Task: Check the average views per listing of shower stall in the last 5 years.
Action: Mouse moved to (861, 192)
Screenshot: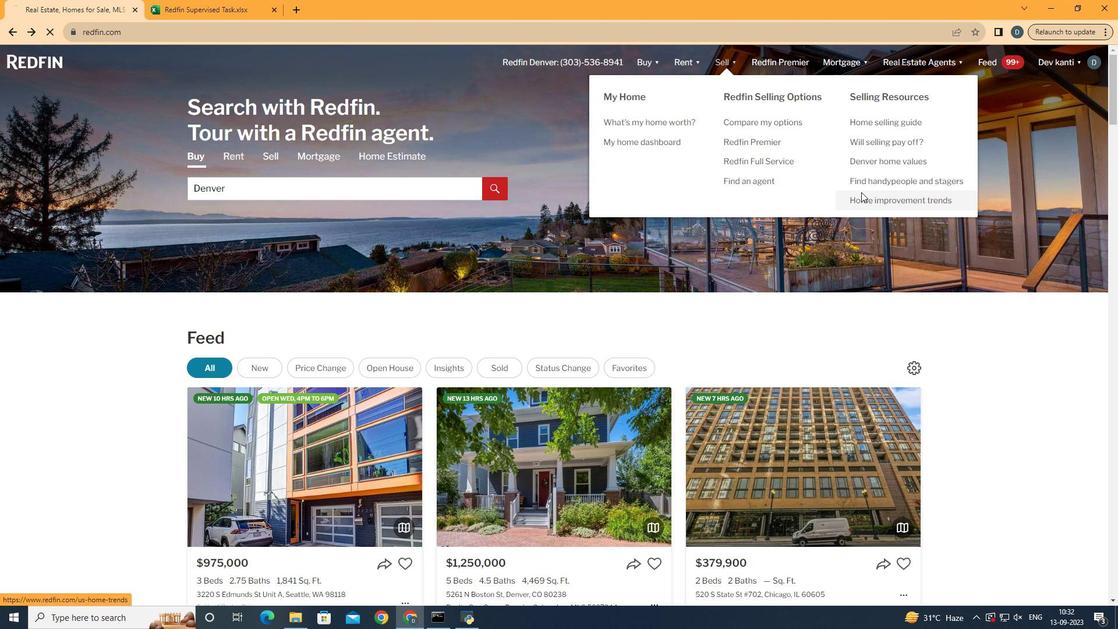 
Action: Mouse pressed left at (861, 192)
Screenshot: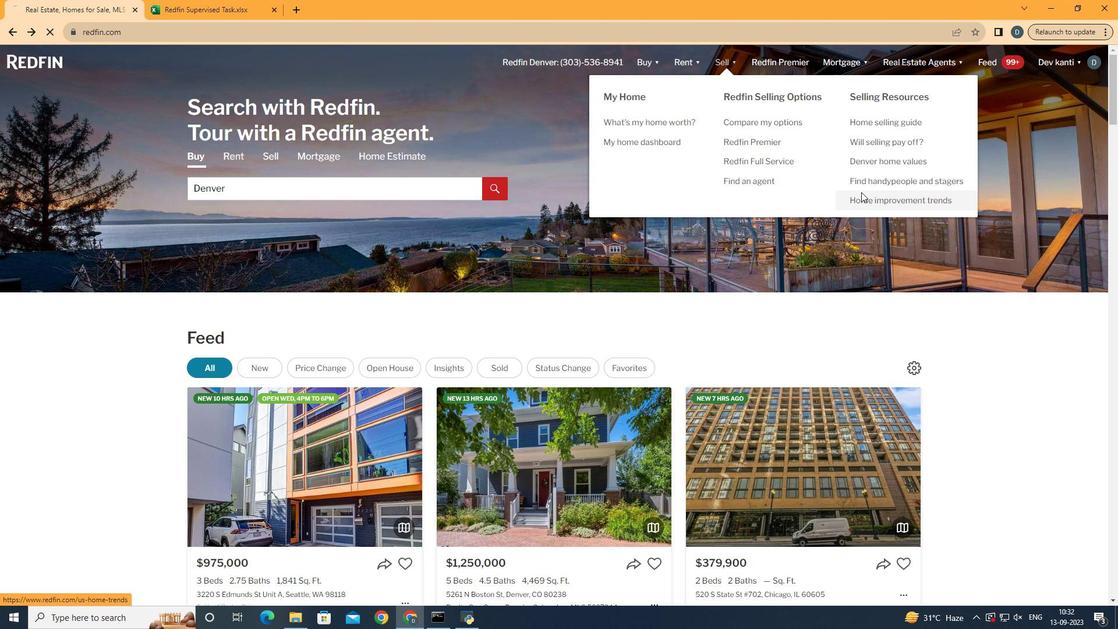 
Action: Mouse moved to (282, 224)
Screenshot: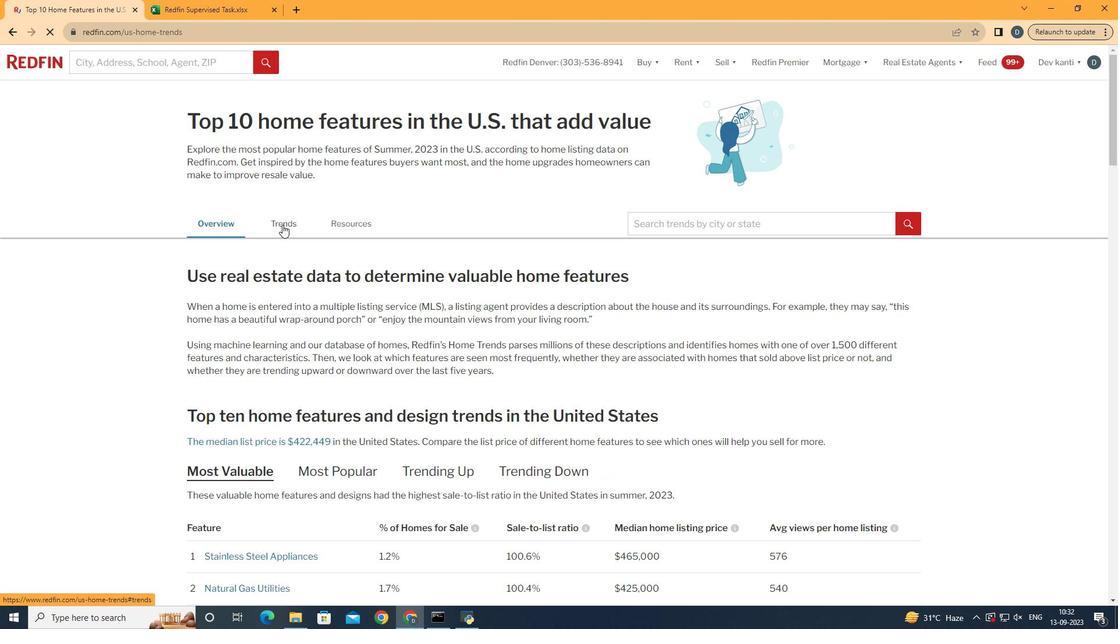 
Action: Mouse pressed left at (282, 224)
Screenshot: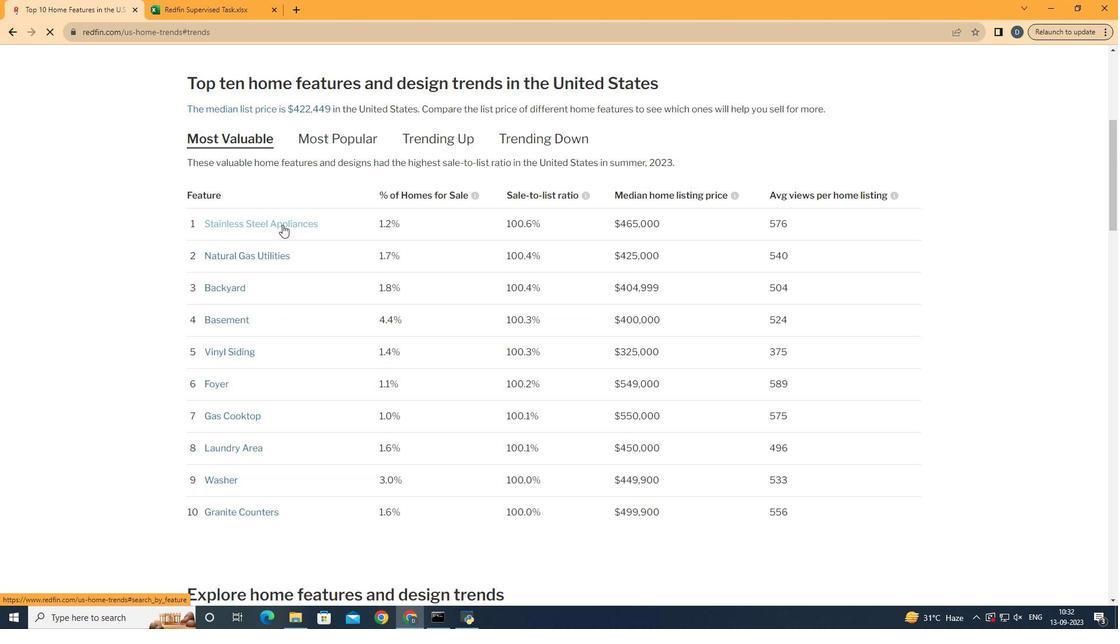 
Action: Mouse moved to (503, 343)
Screenshot: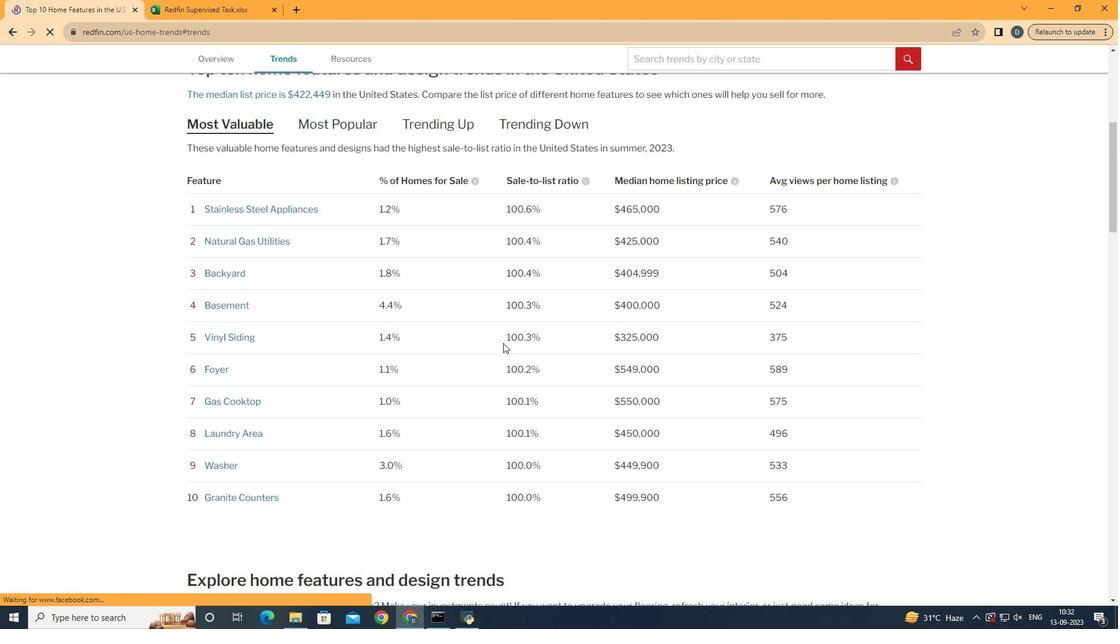 
Action: Mouse scrolled (503, 342) with delta (0, 0)
Screenshot: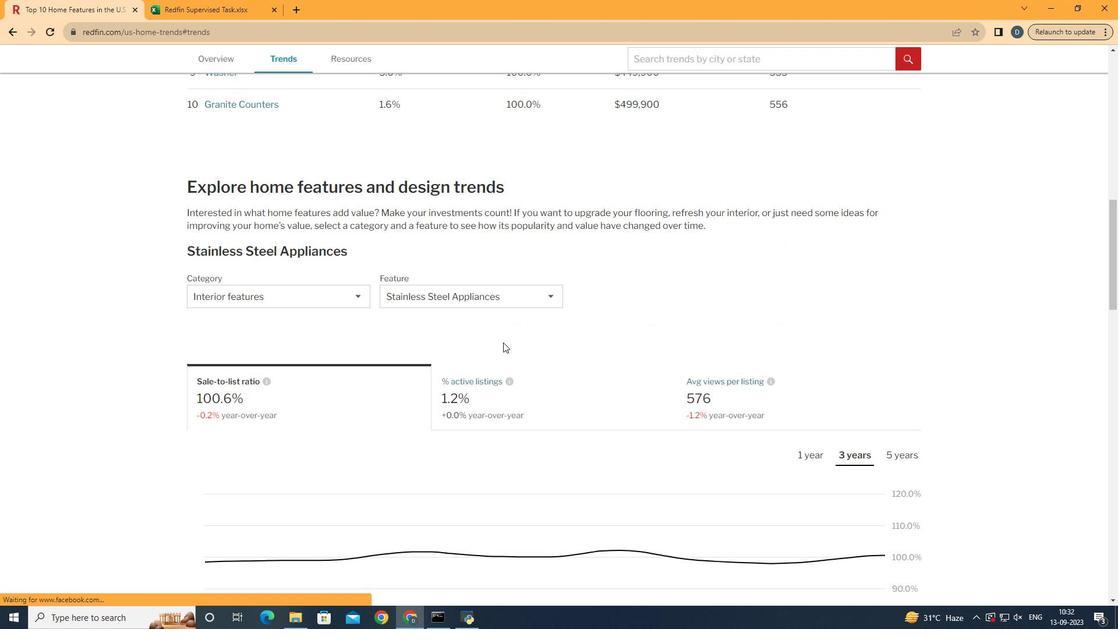 
Action: Mouse scrolled (503, 342) with delta (0, 0)
Screenshot: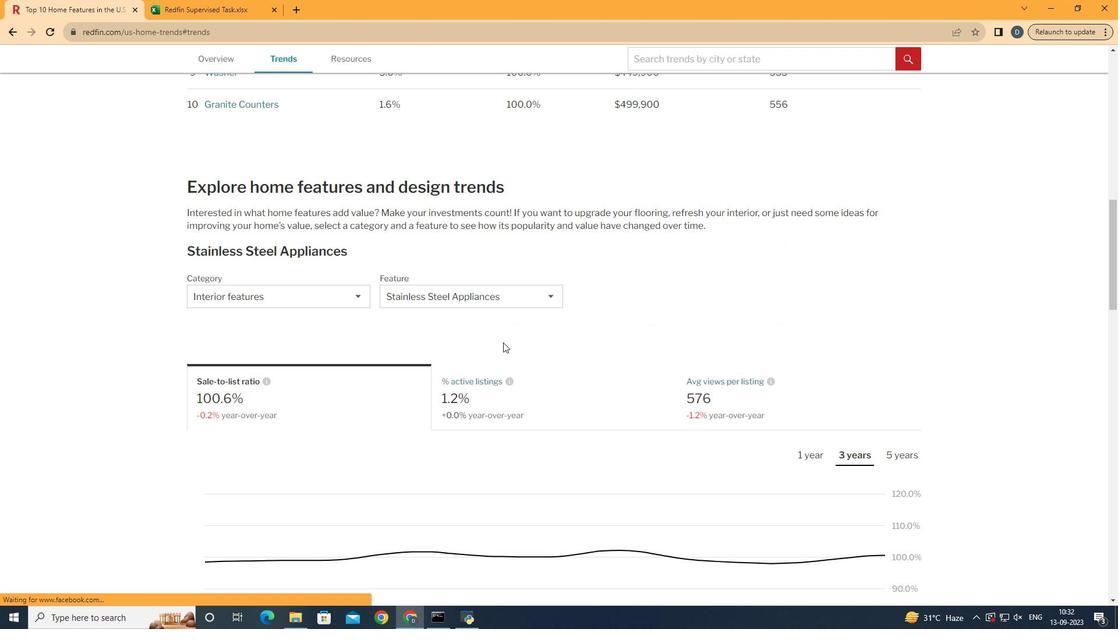 
Action: Mouse scrolled (503, 342) with delta (0, 0)
Screenshot: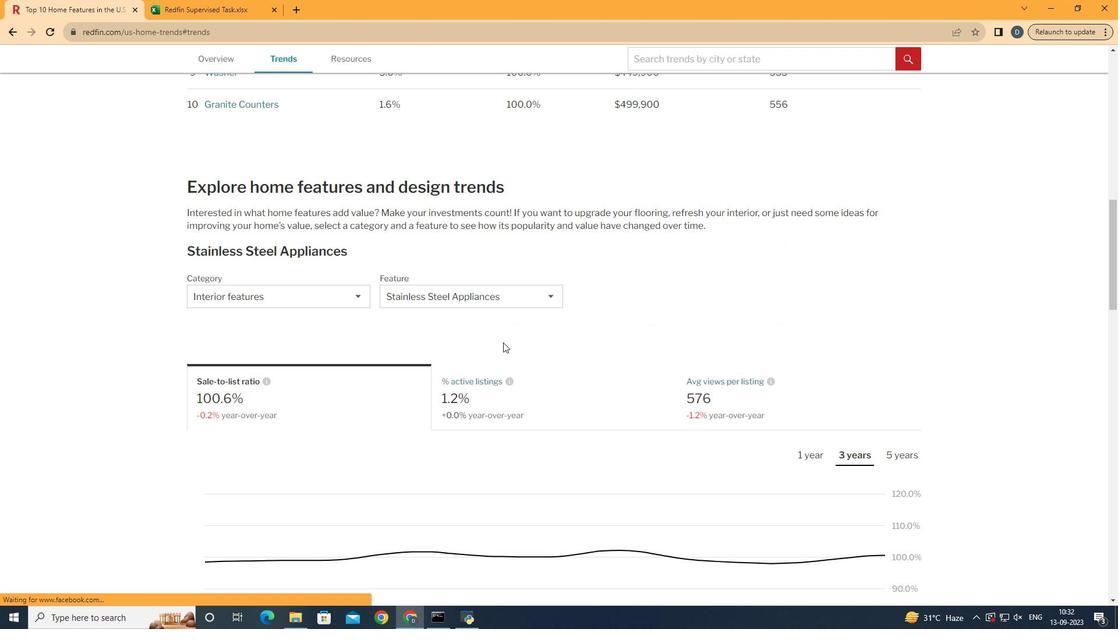 
Action: Mouse scrolled (503, 342) with delta (0, 0)
Screenshot: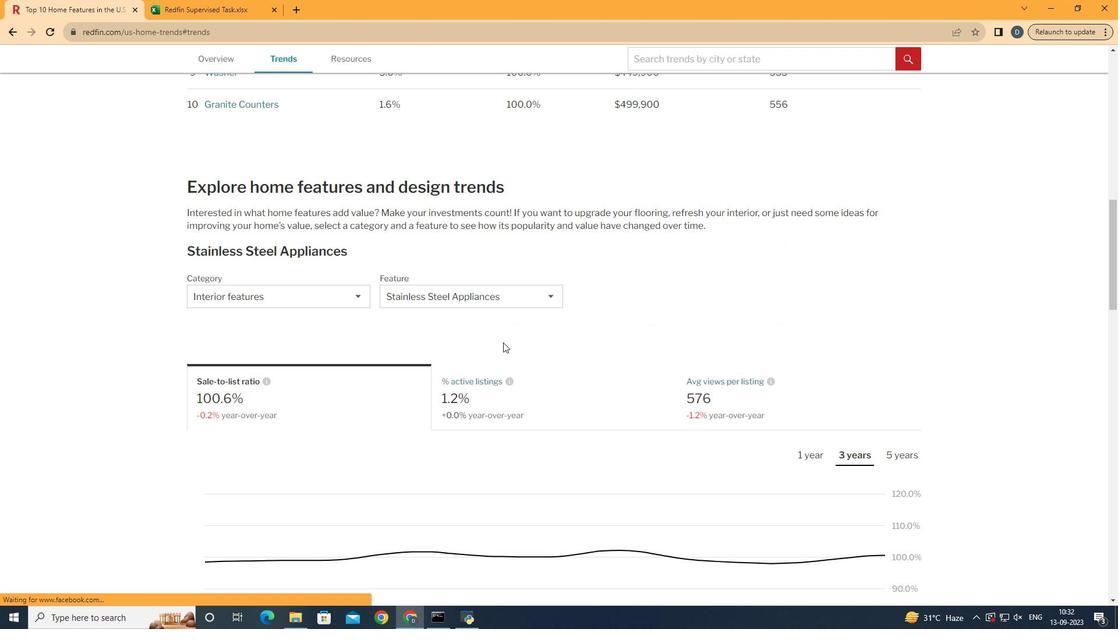 
Action: Mouse scrolled (503, 342) with delta (0, 0)
Screenshot: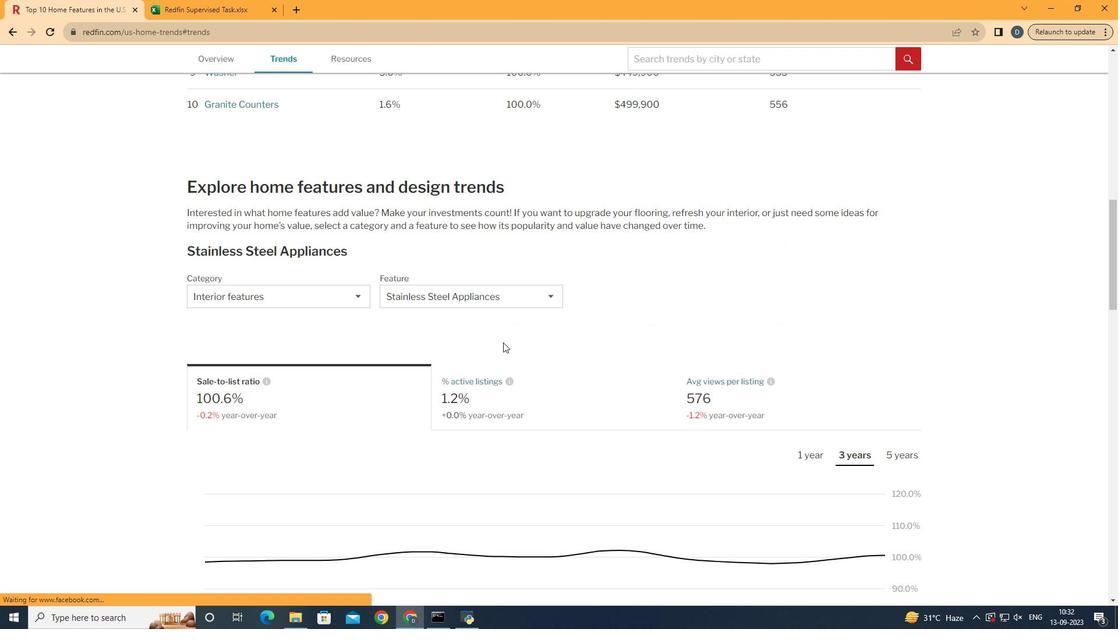 
Action: Mouse scrolled (503, 342) with delta (0, 0)
Screenshot: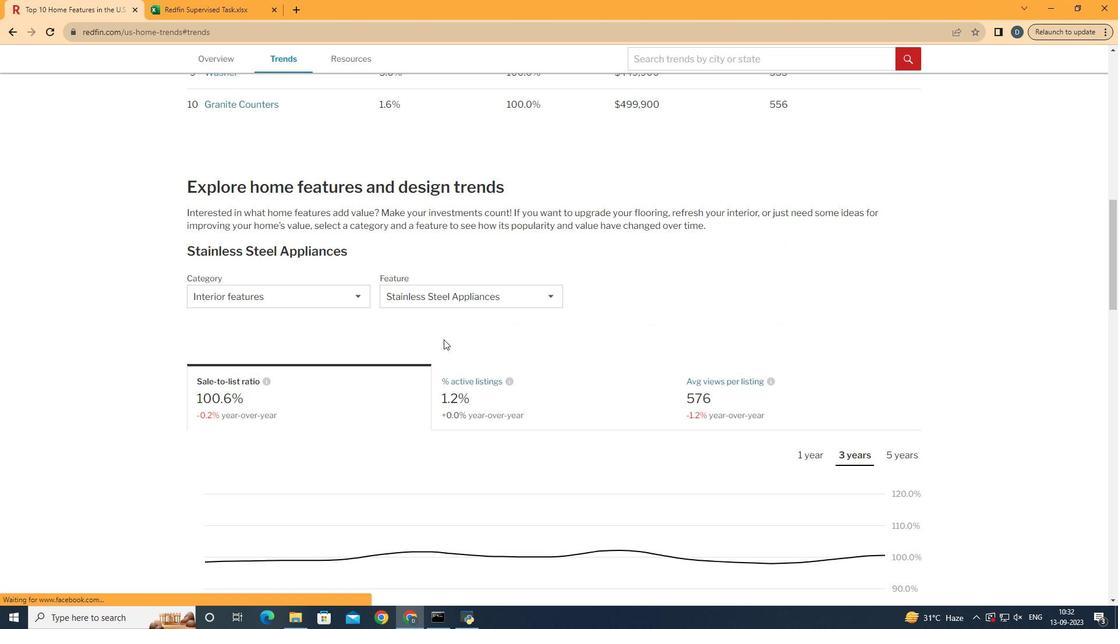 
Action: Mouse scrolled (503, 342) with delta (0, 0)
Screenshot: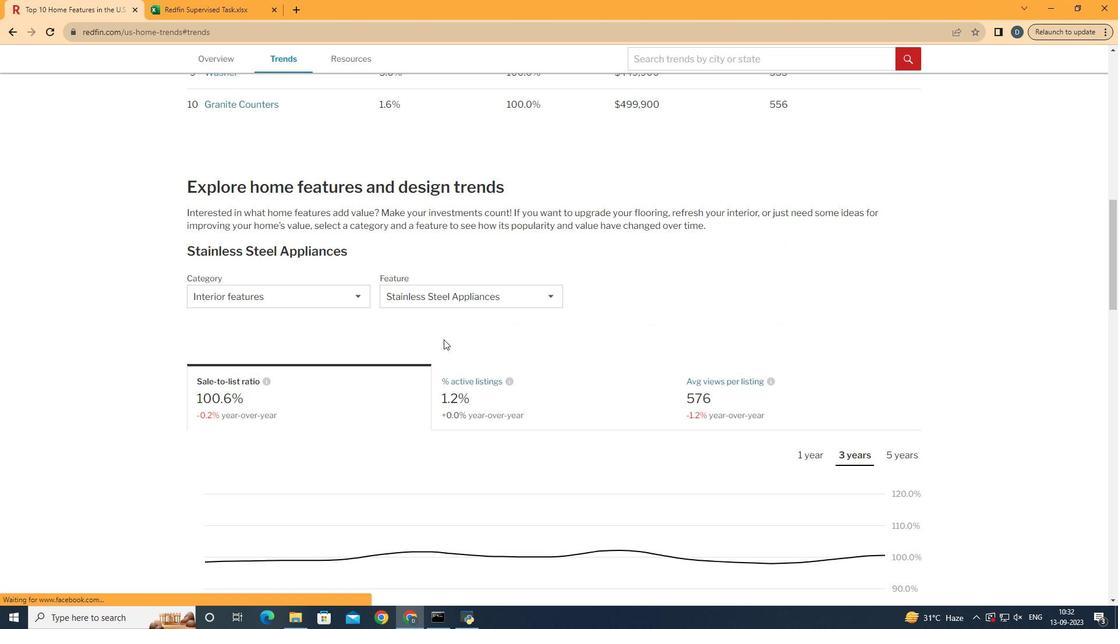 
Action: Mouse moved to (285, 312)
Screenshot: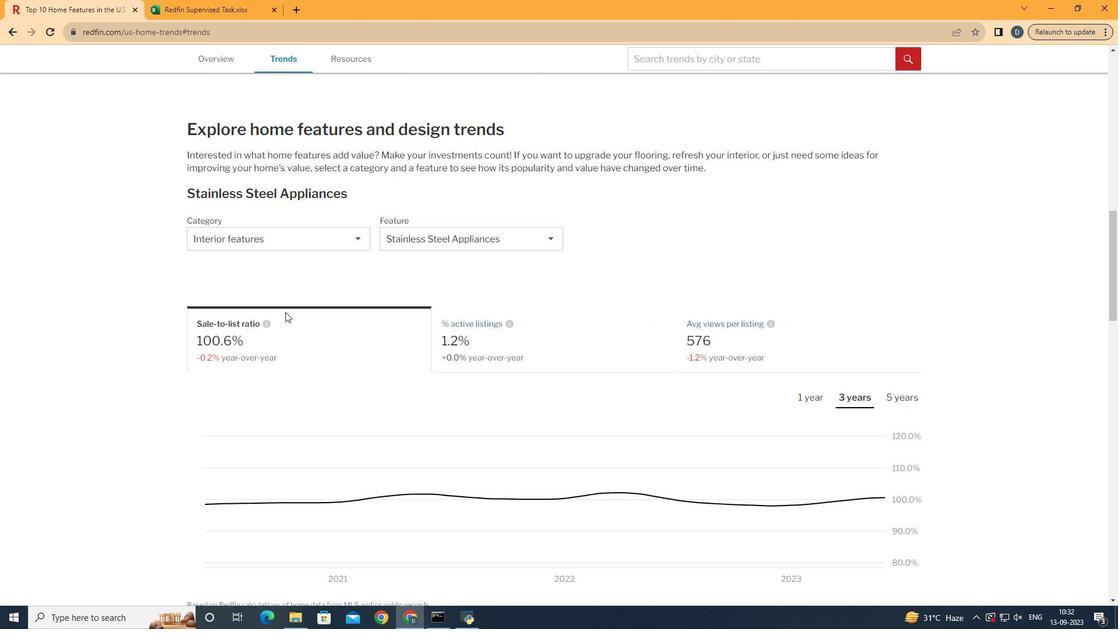 
Action: Mouse scrolled (285, 311) with delta (0, 0)
Screenshot: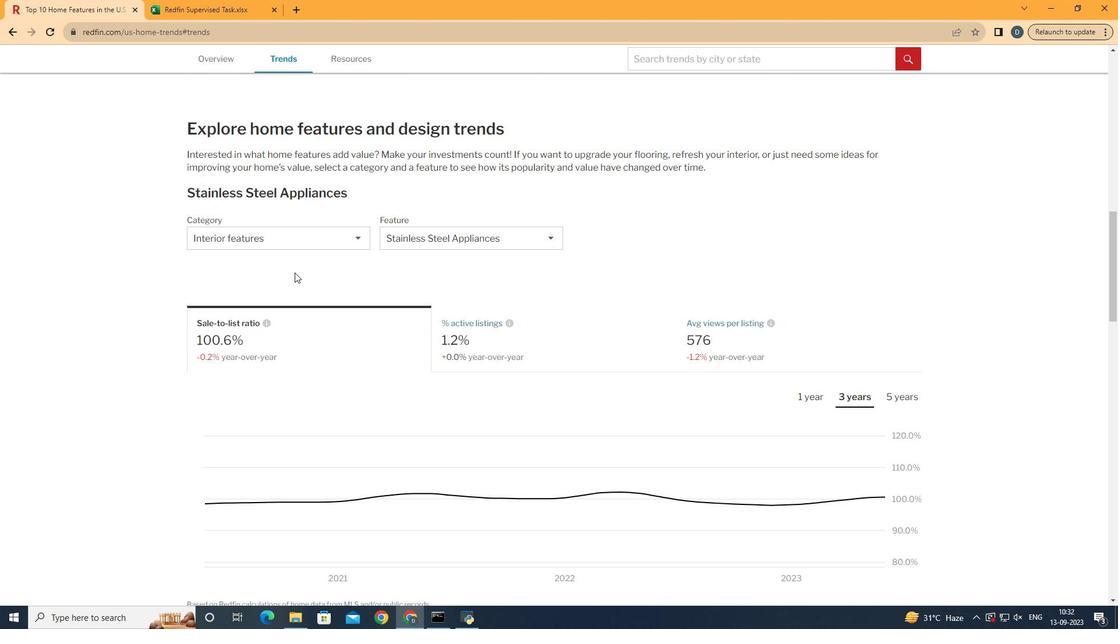 
Action: Mouse moved to (296, 241)
Screenshot: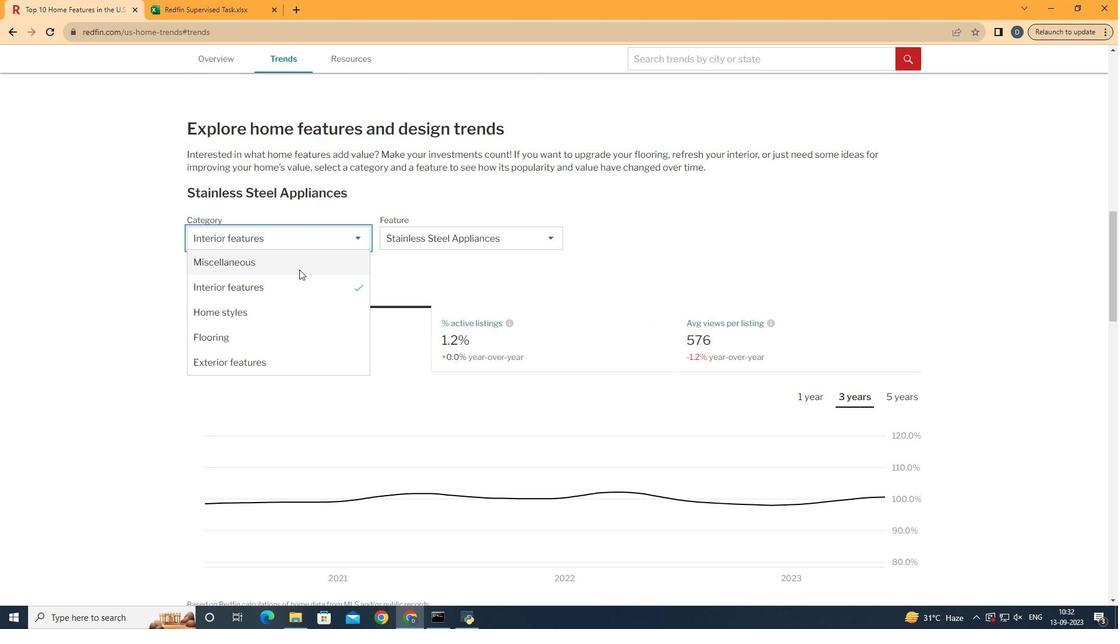 
Action: Mouse pressed left at (296, 241)
Screenshot: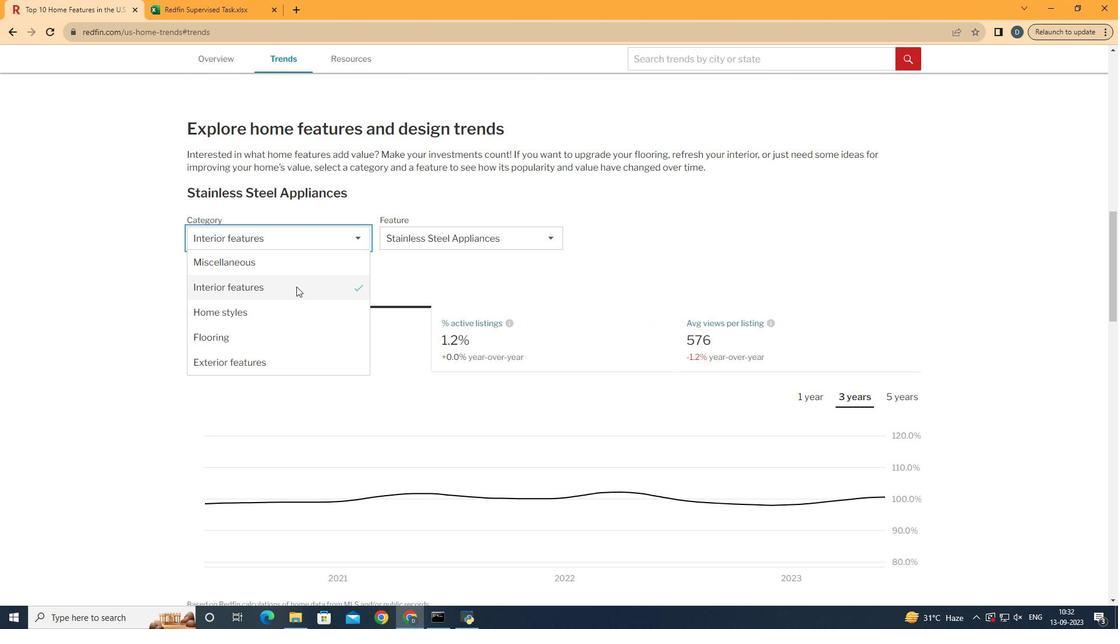 
Action: Mouse moved to (295, 288)
Screenshot: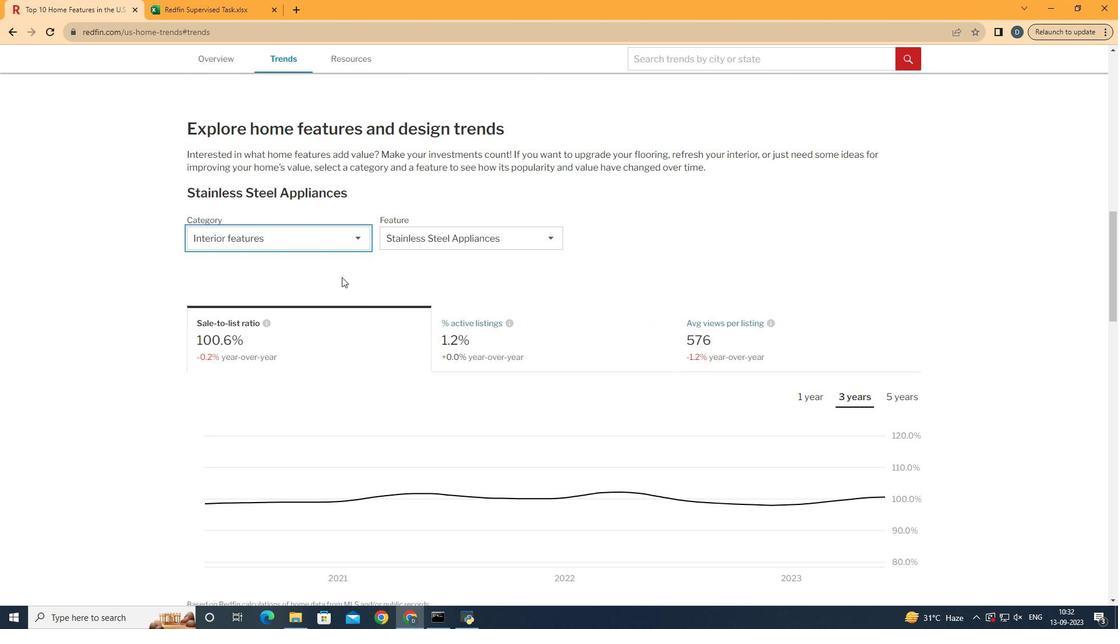 
Action: Mouse pressed left at (295, 288)
Screenshot: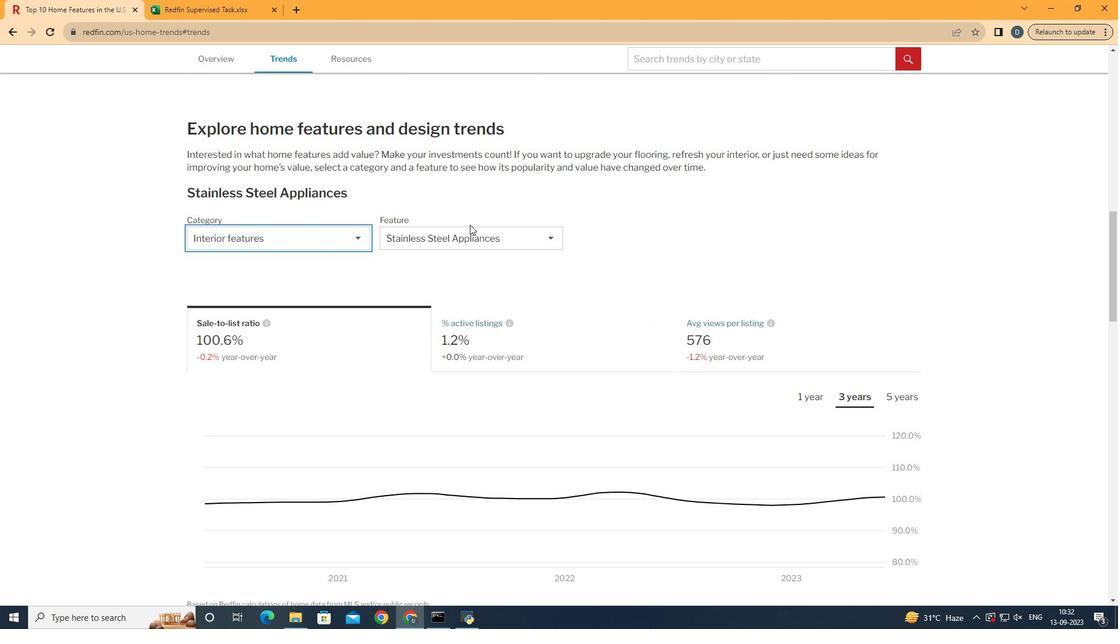 
Action: Mouse moved to (470, 224)
Screenshot: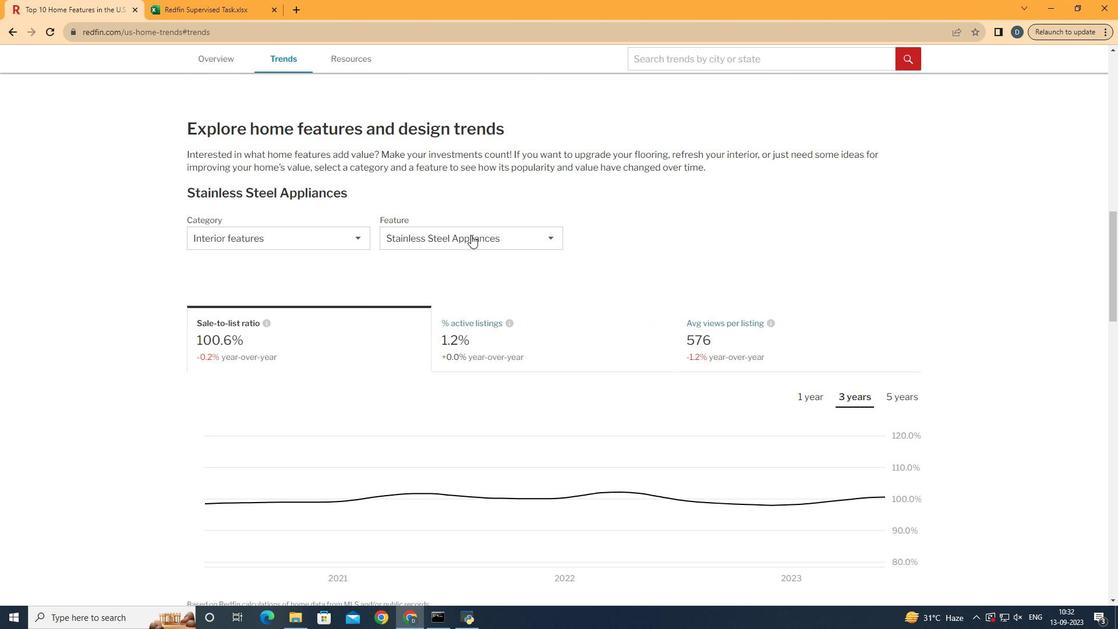 
Action: Mouse pressed left at (470, 224)
Screenshot: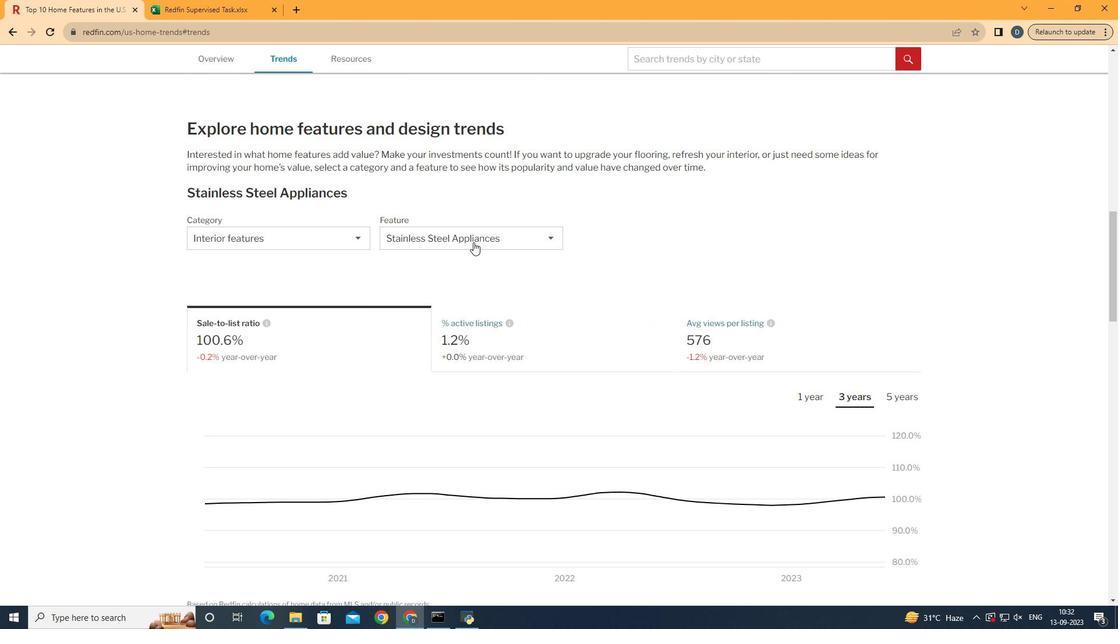 
Action: Mouse moved to (473, 242)
Screenshot: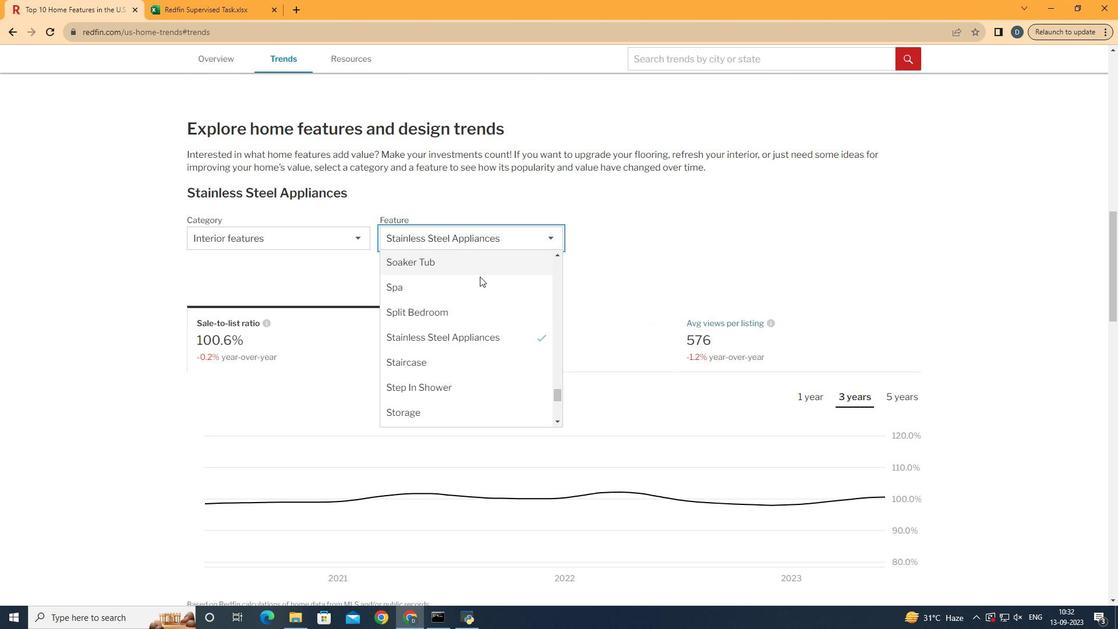 
Action: Mouse pressed left at (473, 242)
Screenshot: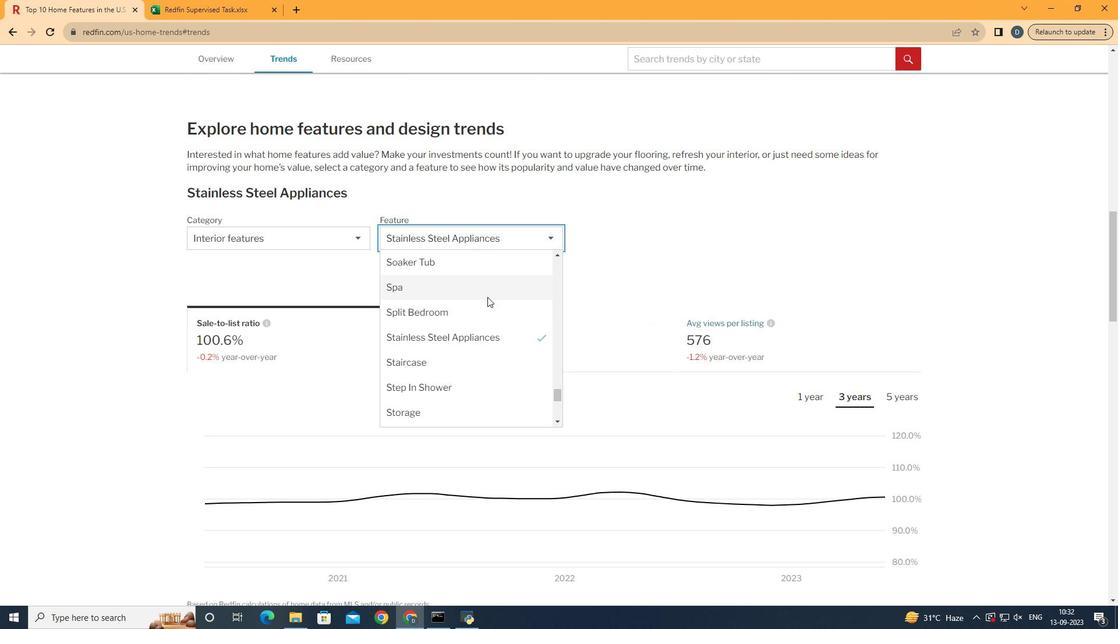 
Action: Mouse moved to (492, 318)
Screenshot: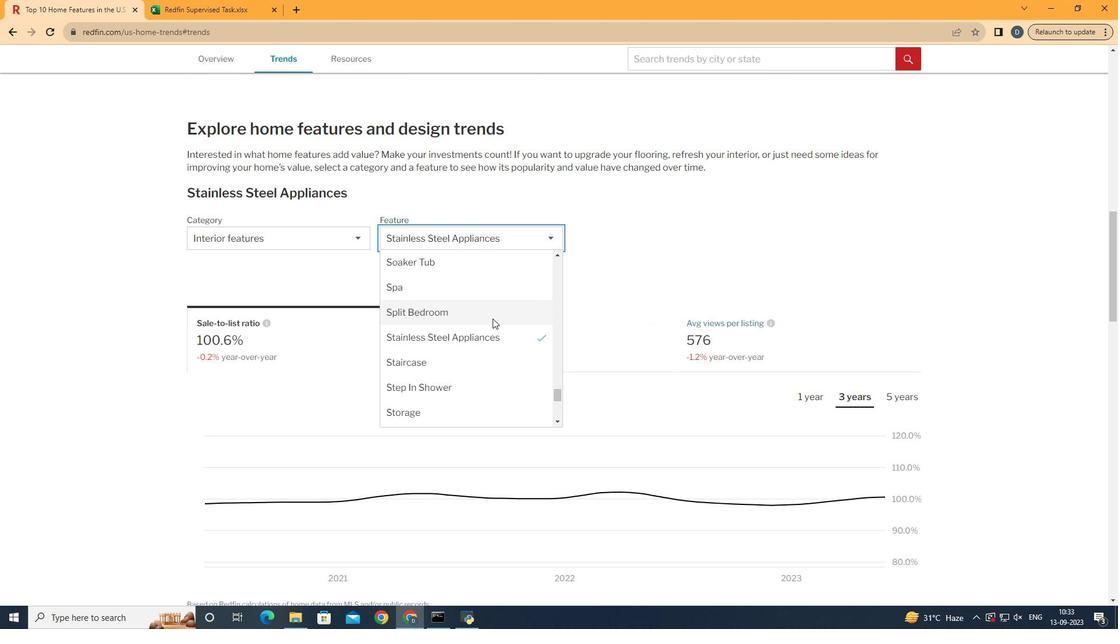 
Action: Mouse scrolled (492, 319) with delta (0, 0)
Screenshot: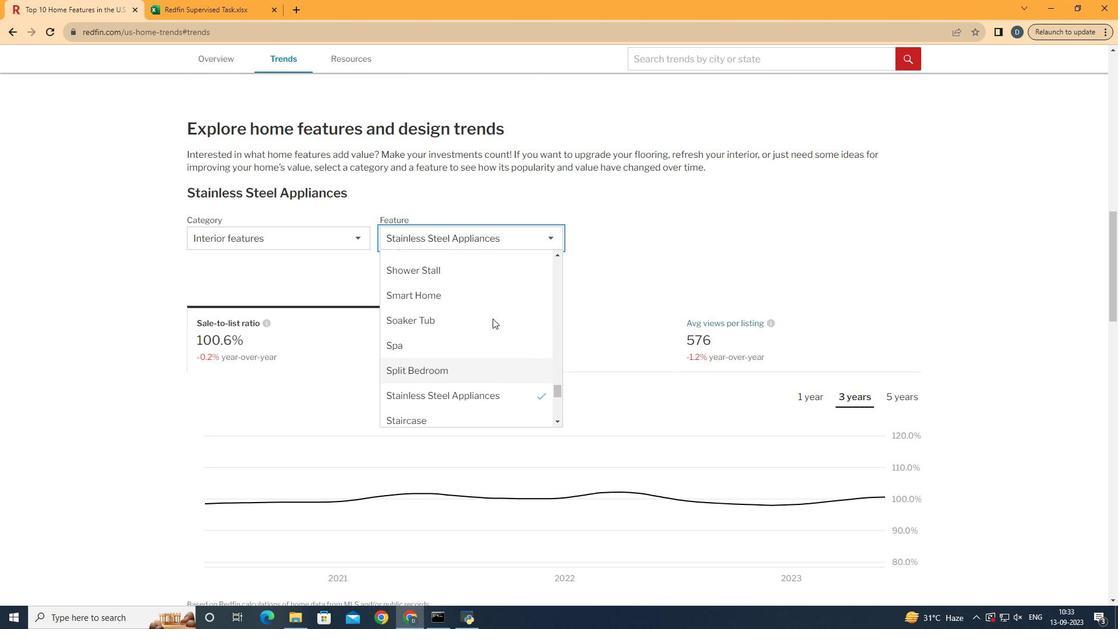 
Action: Mouse scrolled (492, 319) with delta (0, 0)
Screenshot: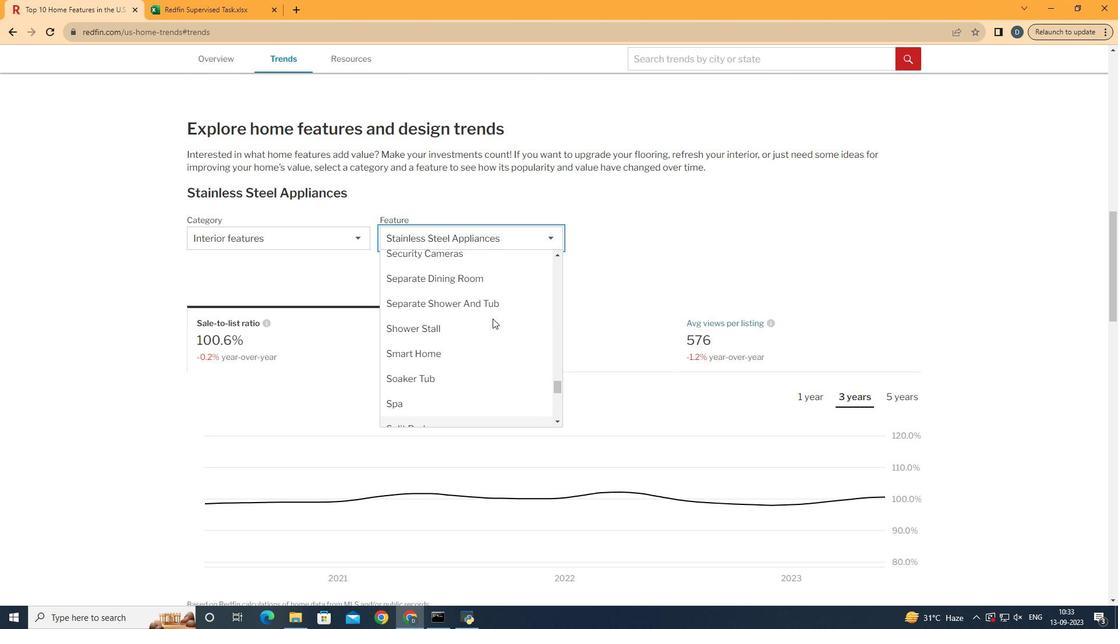 
Action: Mouse moved to (488, 336)
Screenshot: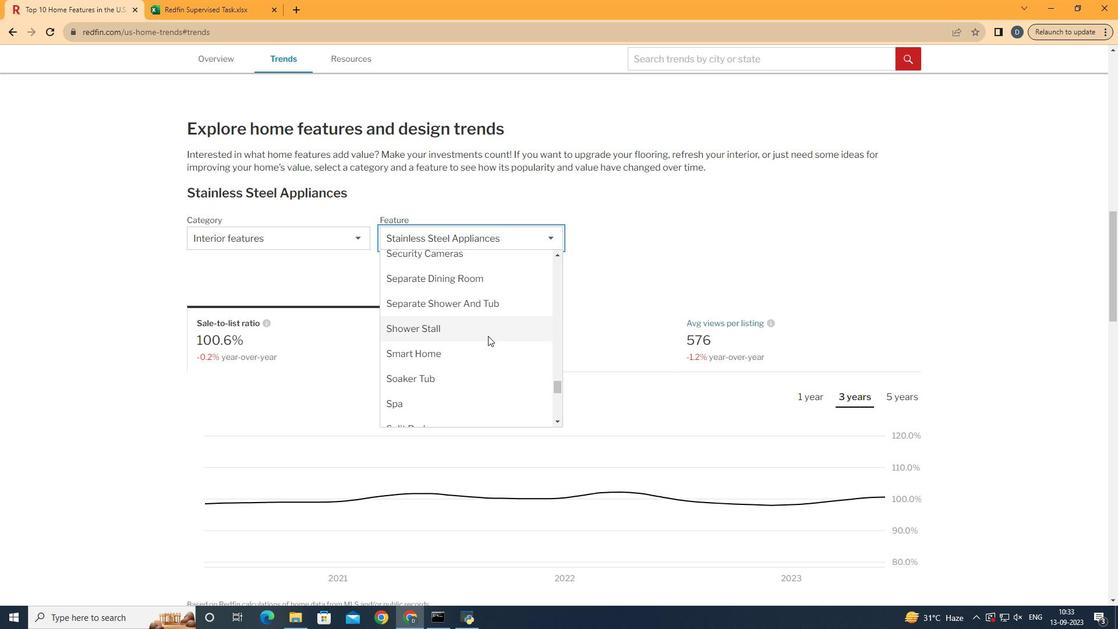 
Action: Mouse pressed left at (488, 336)
Screenshot: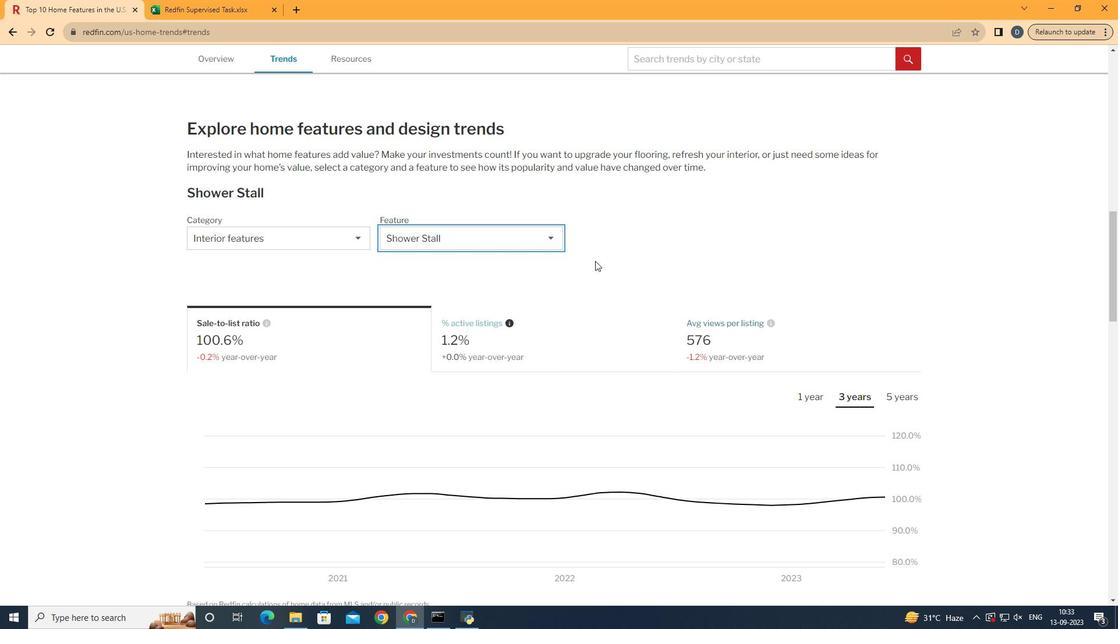 
Action: Mouse moved to (670, 219)
Screenshot: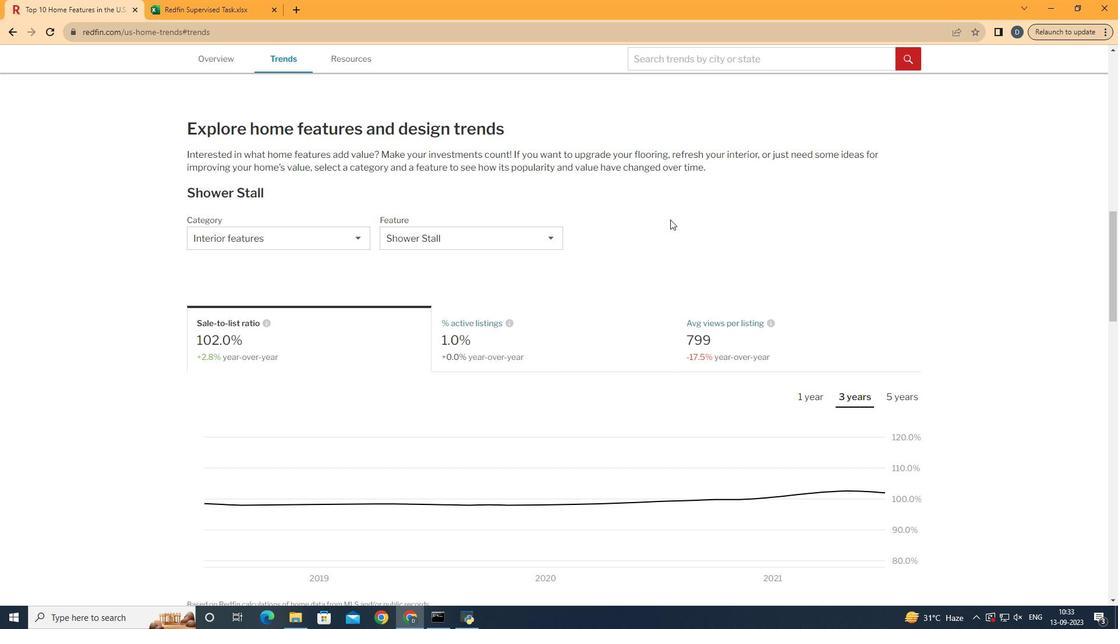 
Action: Mouse pressed left at (670, 219)
Screenshot: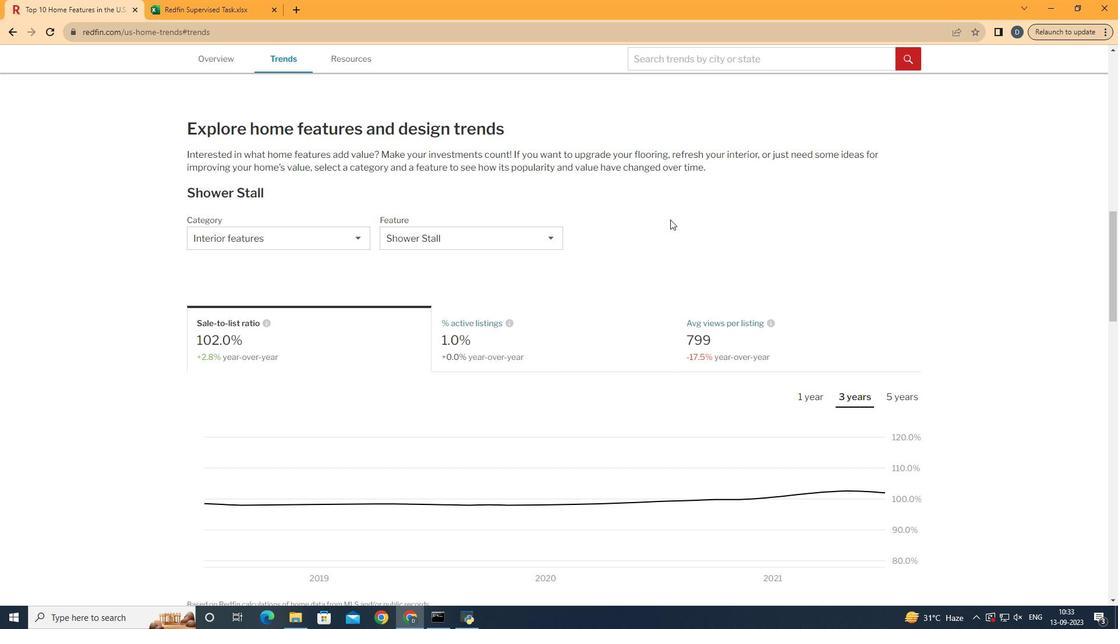 
Action: Mouse scrolled (670, 219) with delta (0, 0)
Screenshot: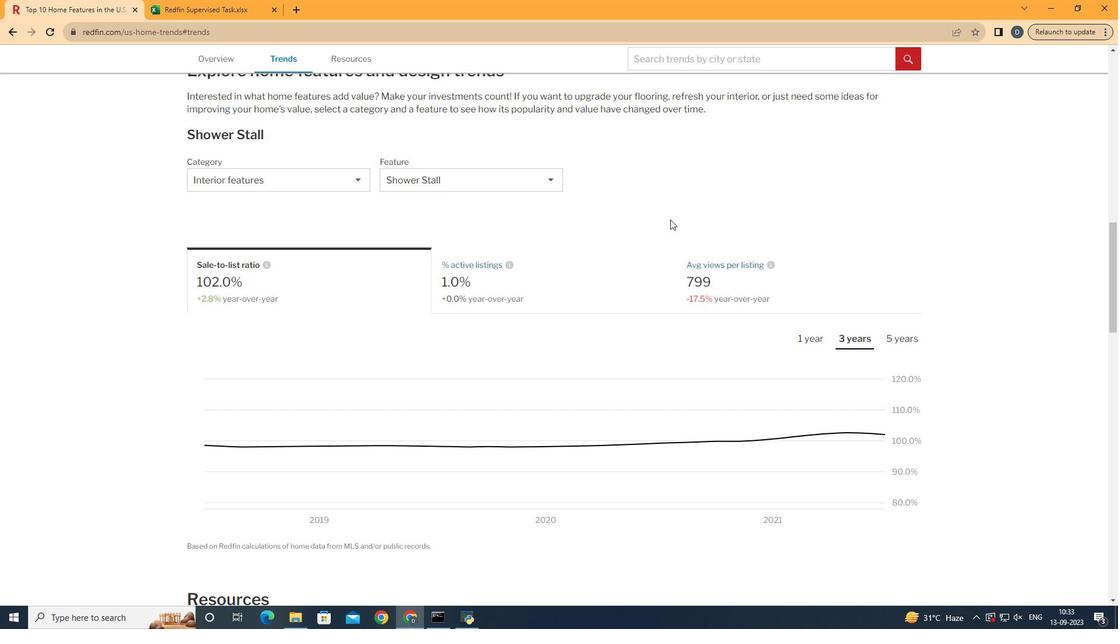 
Action: Mouse moved to (821, 280)
Screenshot: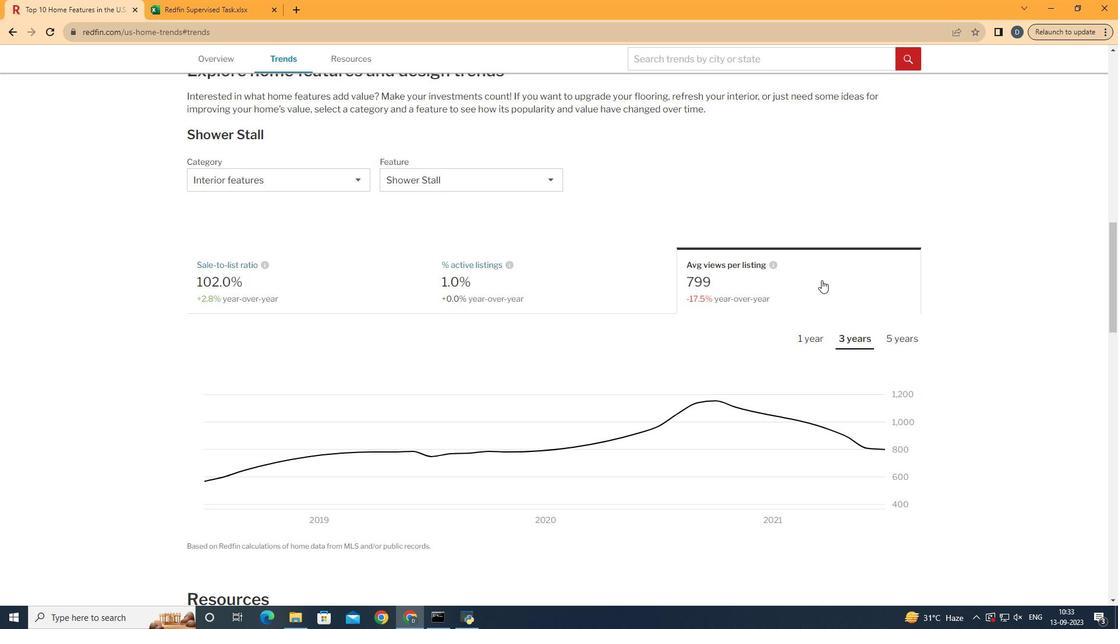 
Action: Mouse pressed left at (821, 280)
Screenshot: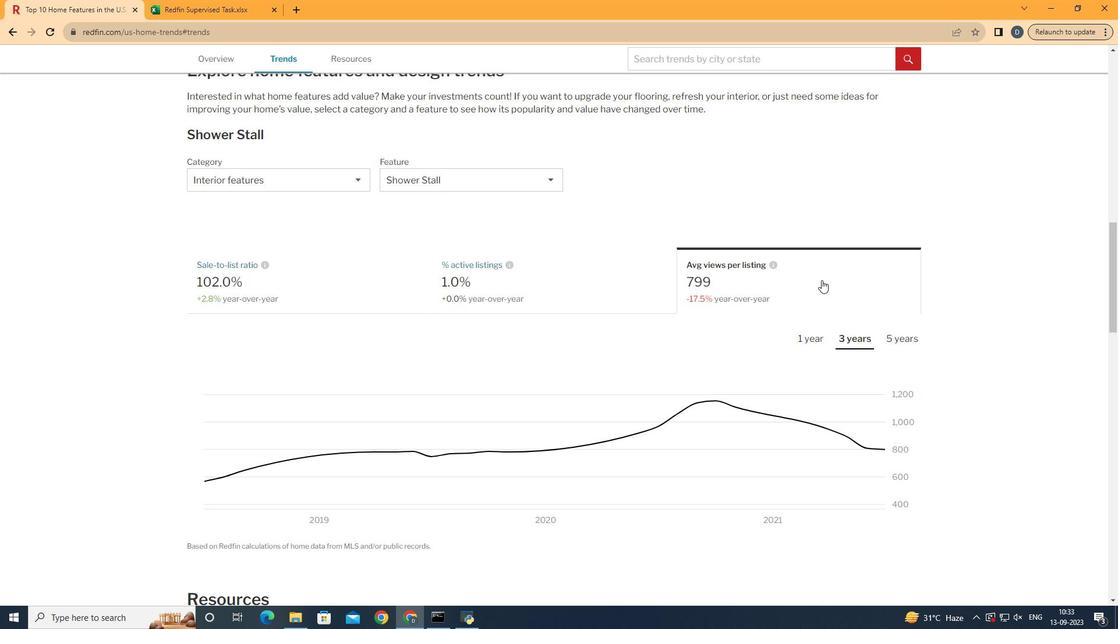
Action: Mouse moved to (903, 340)
Screenshot: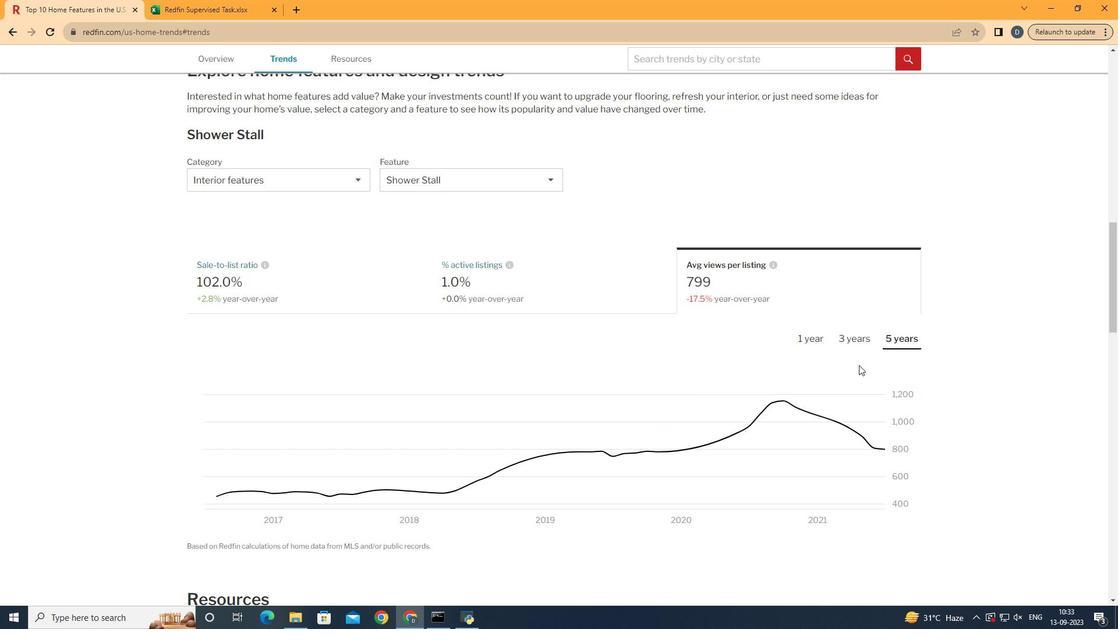 
Action: Mouse pressed left at (903, 340)
Screenshot: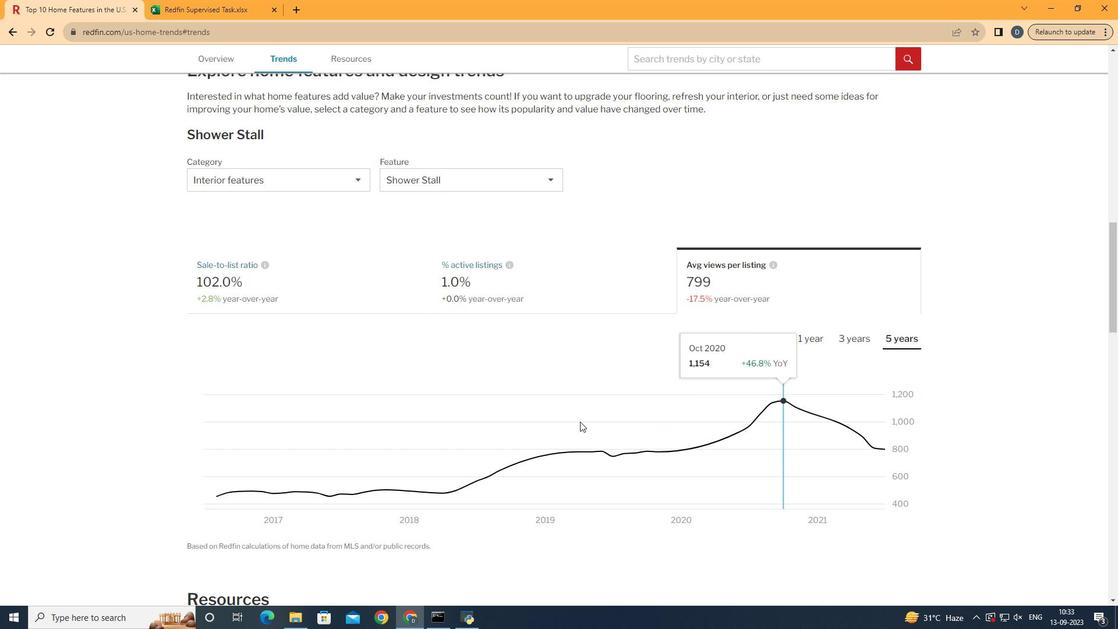 
Action: Mouse moved to (906, 453)
Screenshot: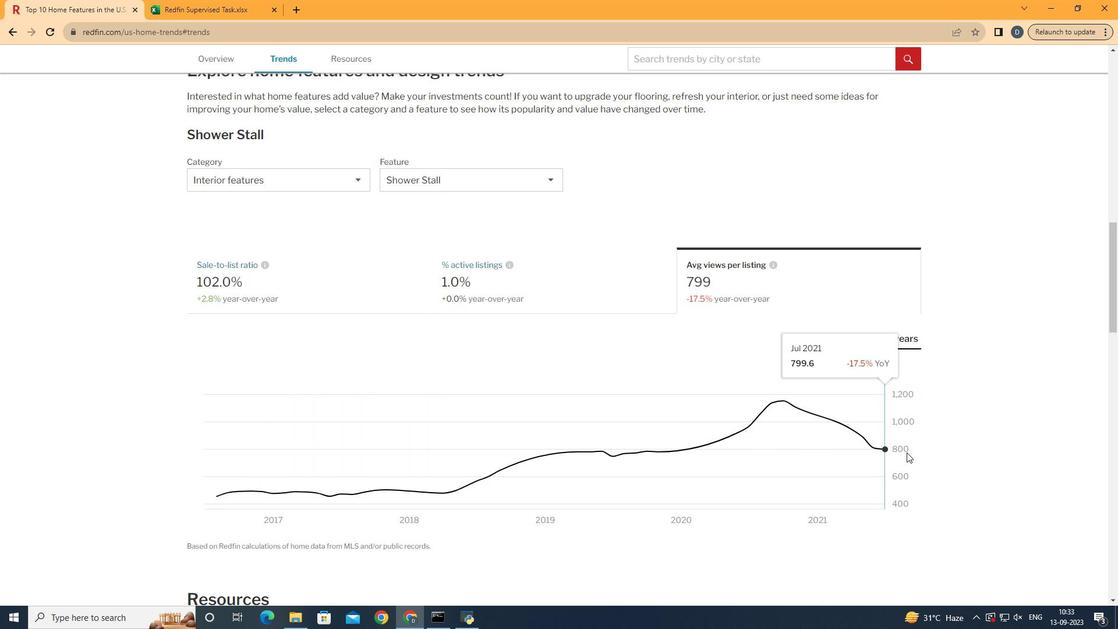 
